 Task: Start in the project AgileMentor the sprint 'System Performance Sprint', with a duration of 3 weeks. Start in the project AgileMentor the sprint 'System Performance Sprint', with a duration of 2 weeks. Start in the project AgileMentor the sprint 'System Performance Sprint', with a duration of 1 week
Action: Mouse moved to (924, 208)
Screenshot: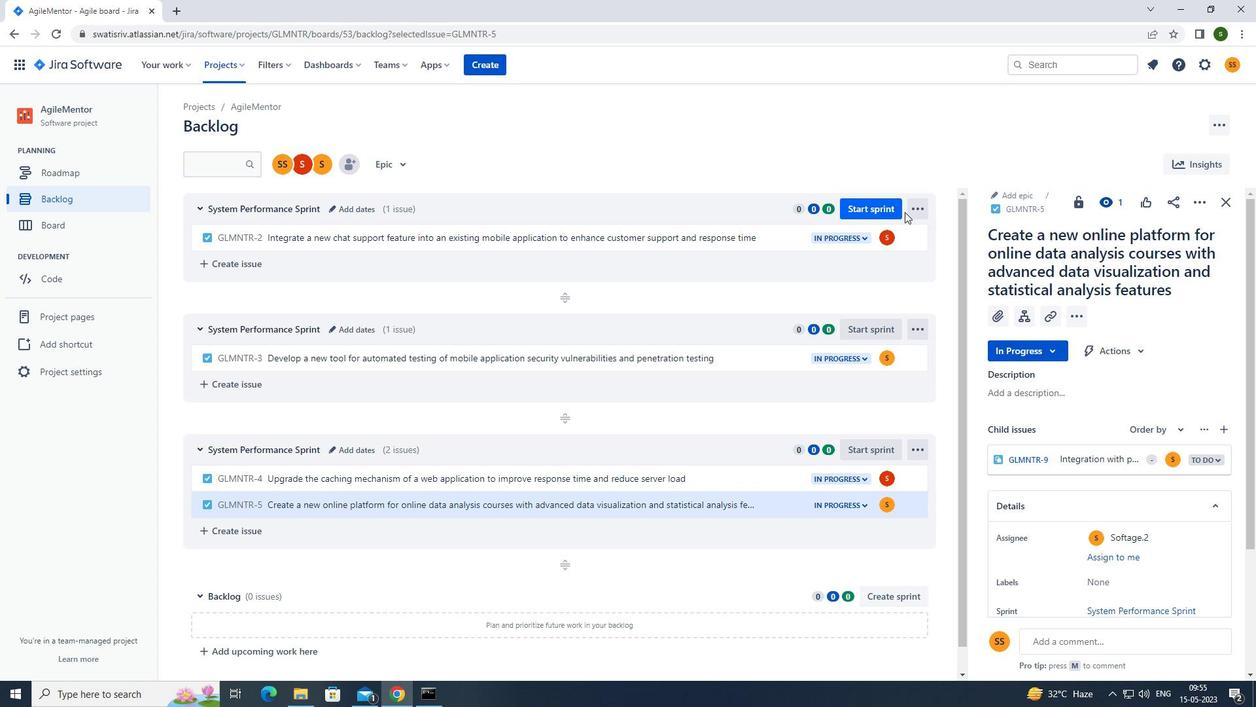 
Action: Mouse pressed left at (924, 208)
Screenshot: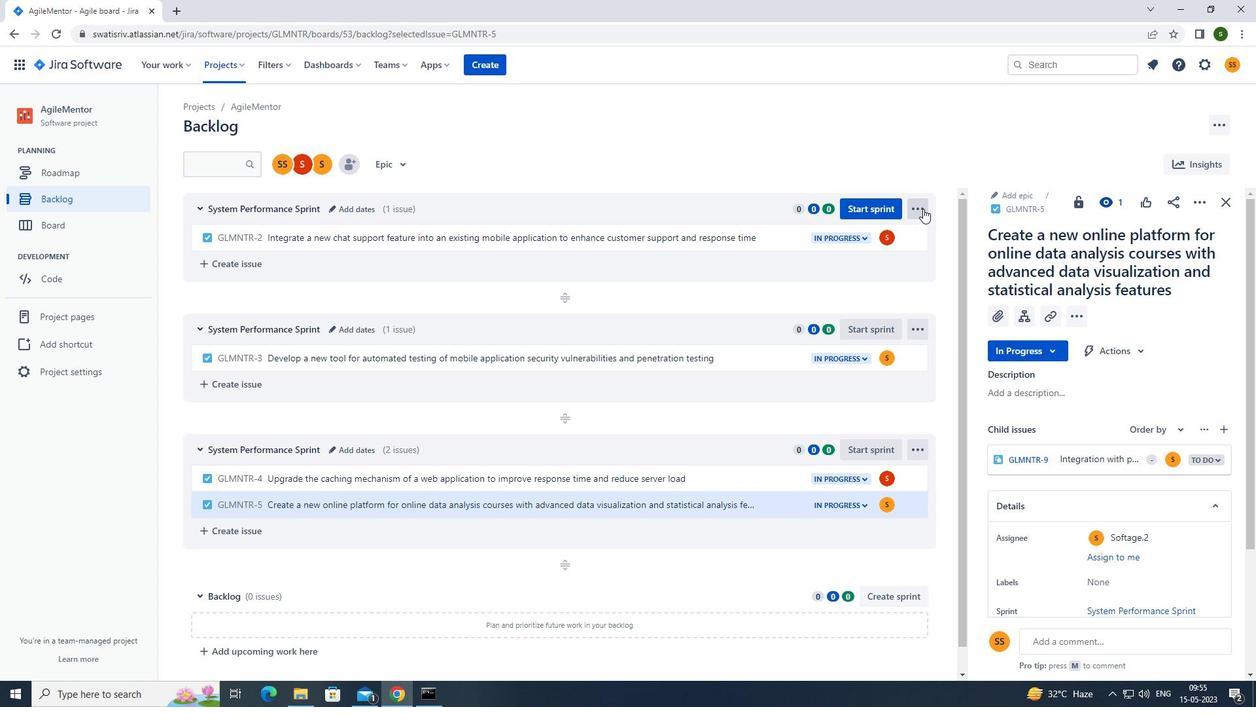 
Action: Mouse moved to (881, 212)
Screenshot: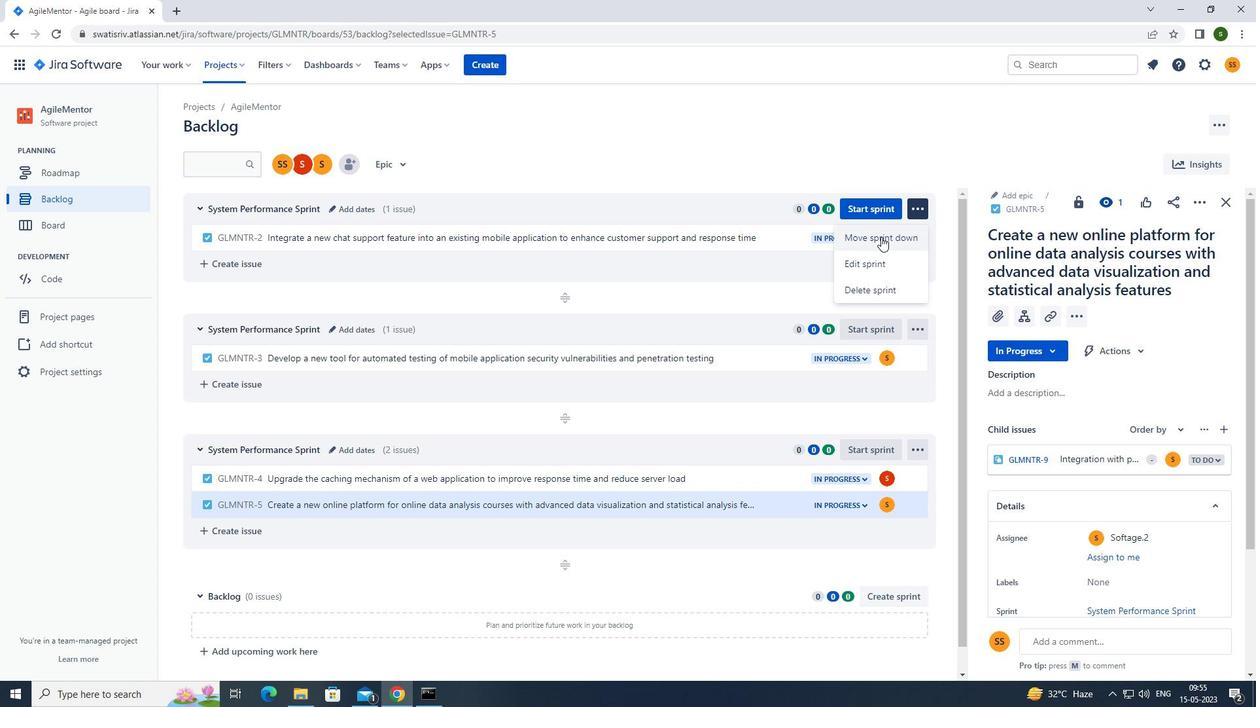 
Action: Mouse pressed left at (881, 212)
Screenshot: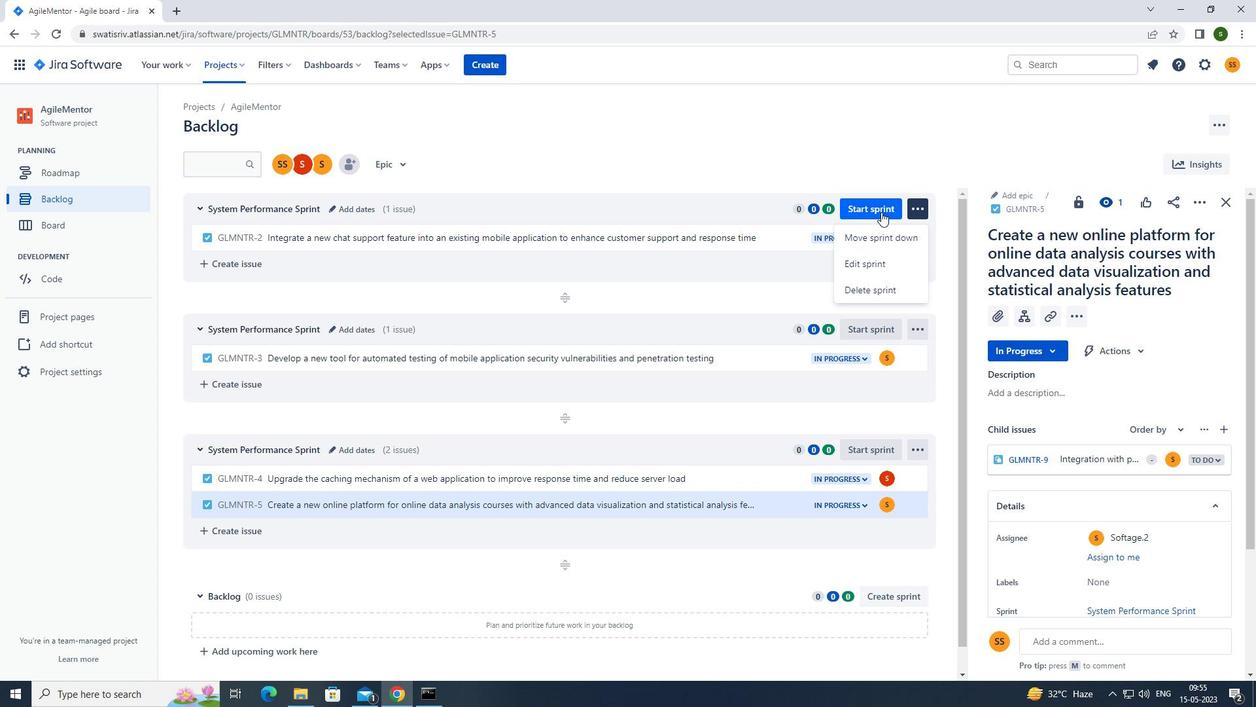 
Action: Mouse moved to (577, 227)
Screenshot: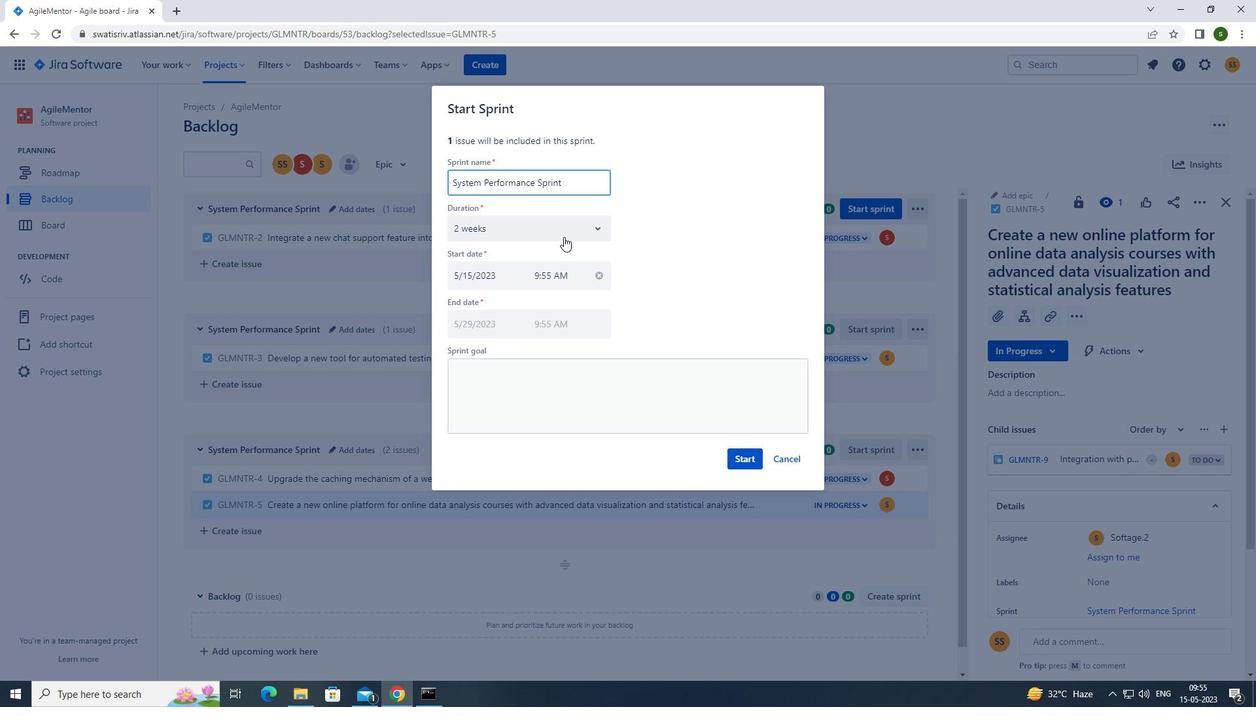
Action: Mouse pressed left at (577, 227)
Screenshot: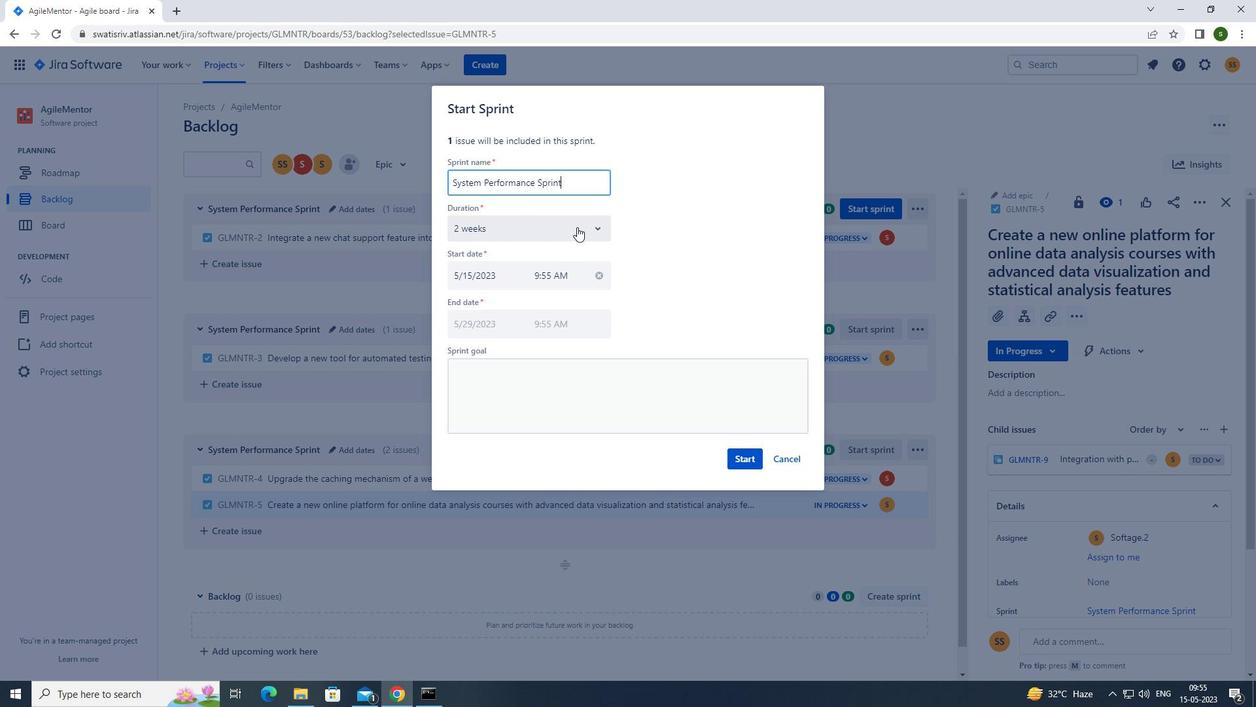 
Action: Mouse moved to (492, 302)
Screenshot: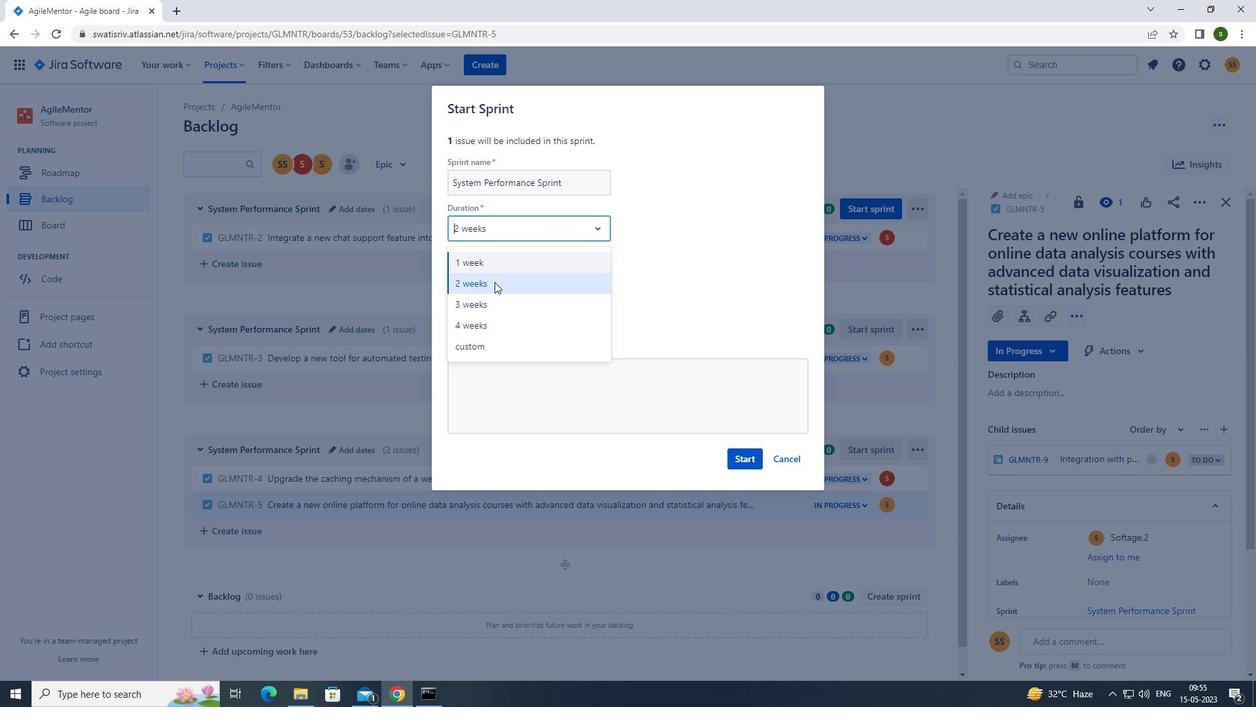 
Action: Mouse pressed left at (492, 302)
Screenshot: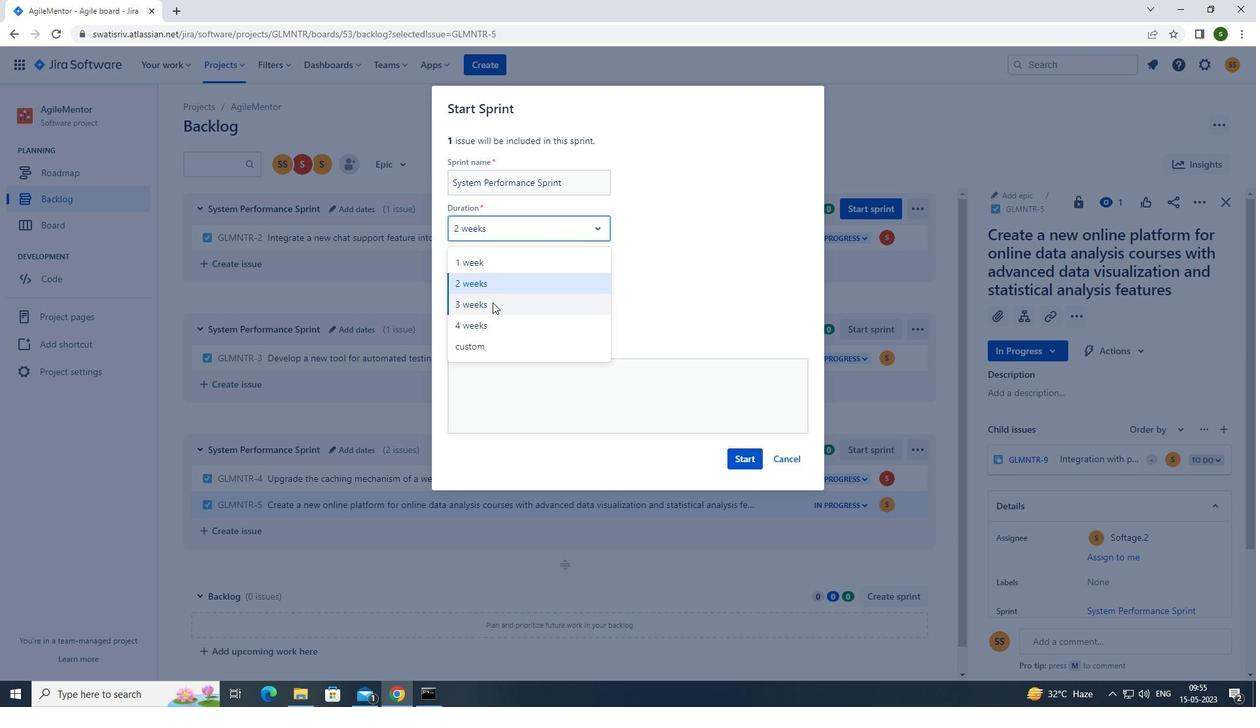 
Action: Mouse moved to (735, 462)
Screenshot: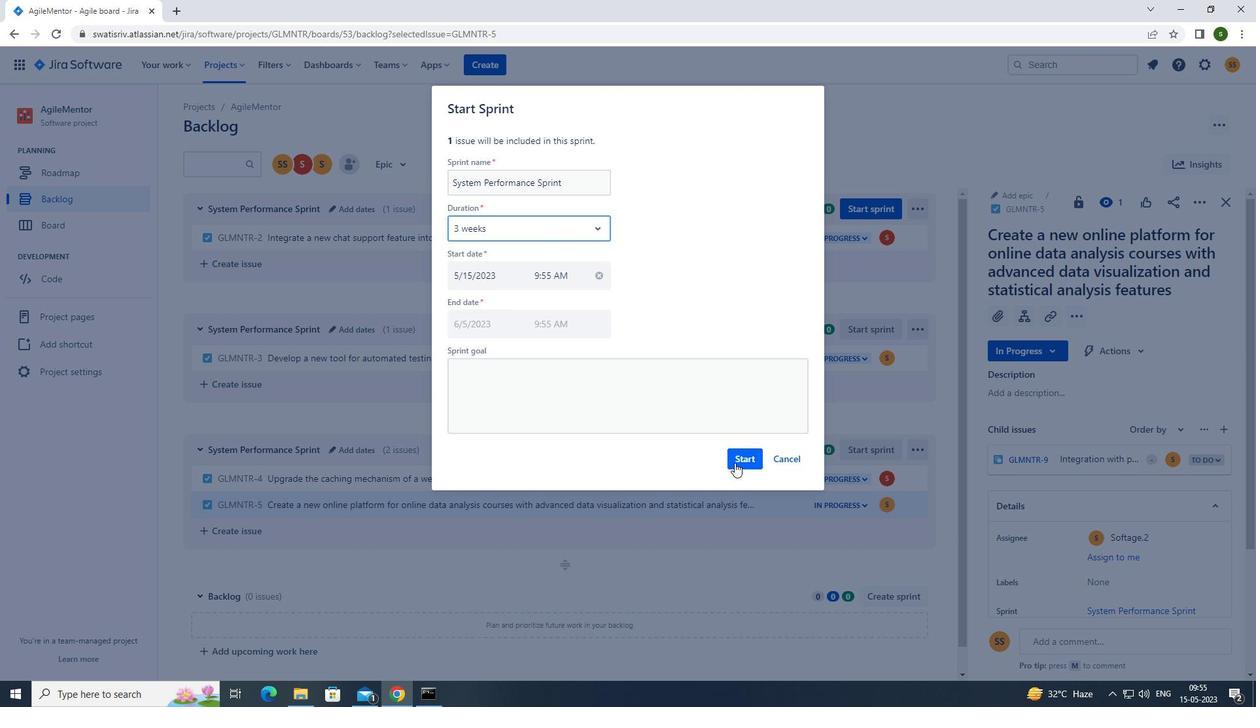 
Action: Mouse pressed left at (735, 462)
Screenshot: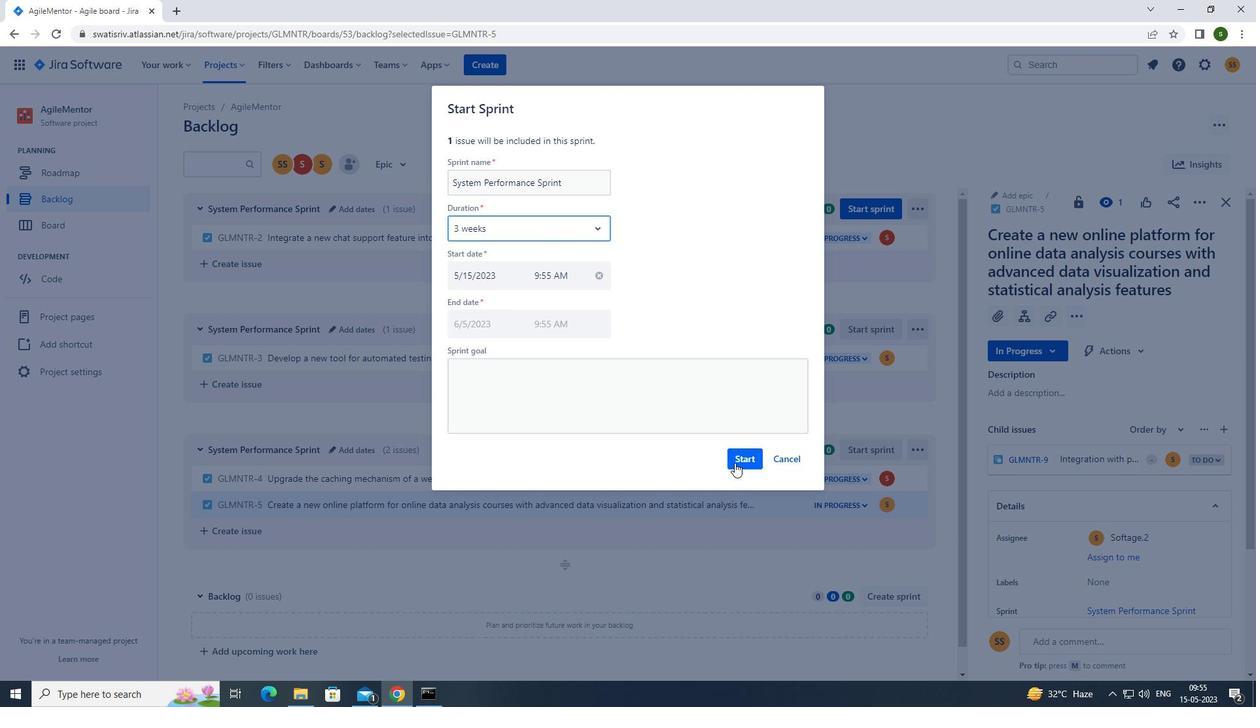 
Action: Mouse moved to (100, 197)
Screenshot: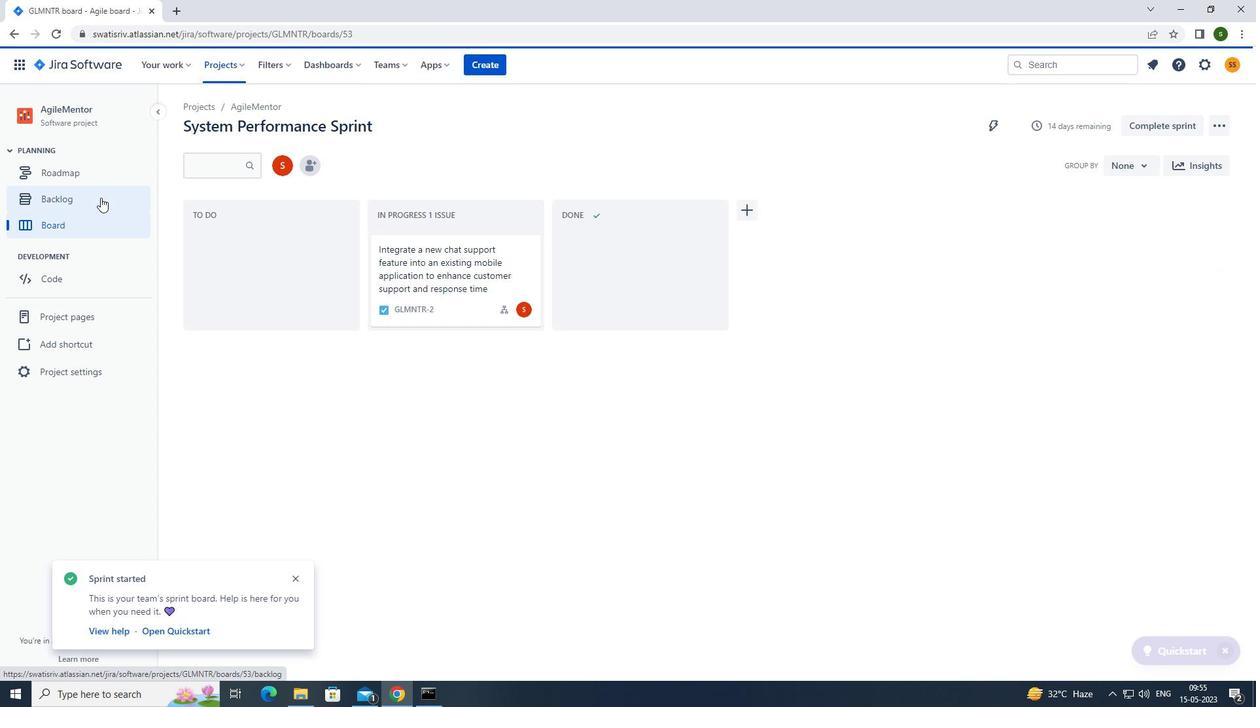 
Action: Mouse pressed left at (100, 197)
Screenshot: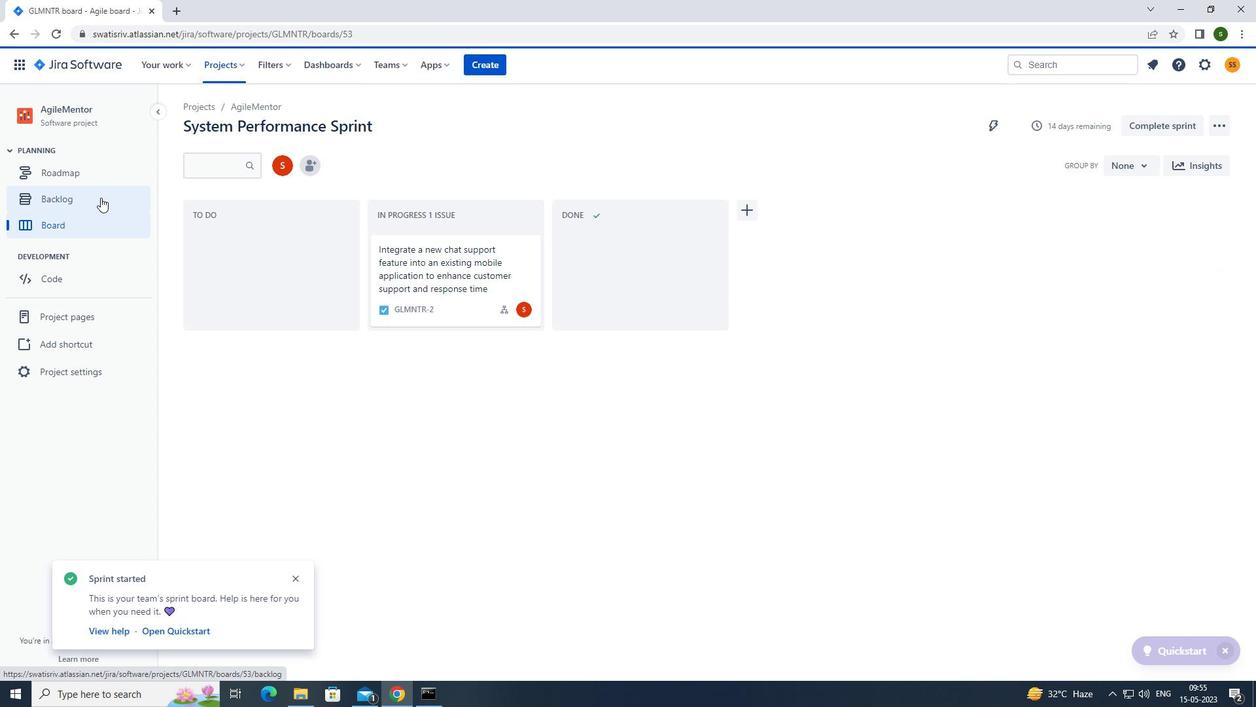 
Action: Mouse moved to (1153, 325)
Screenshot: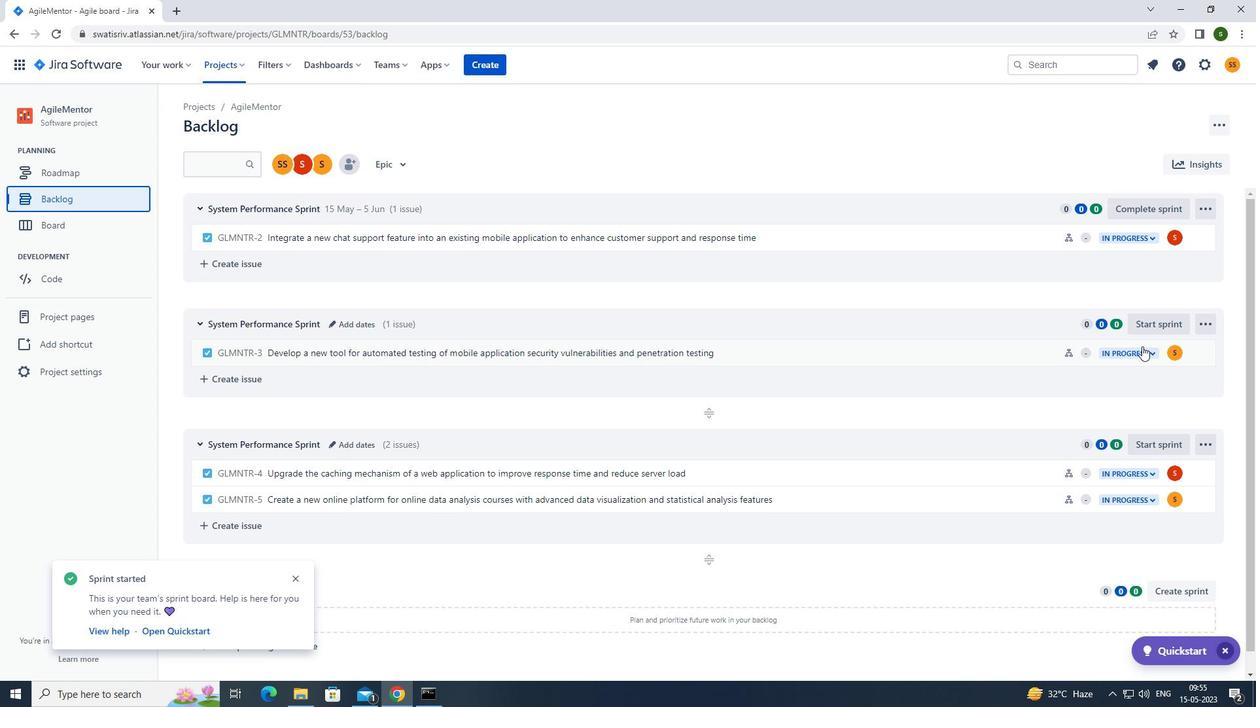 
Action: Mouse pressed left at (1153, 325)
Screenshot: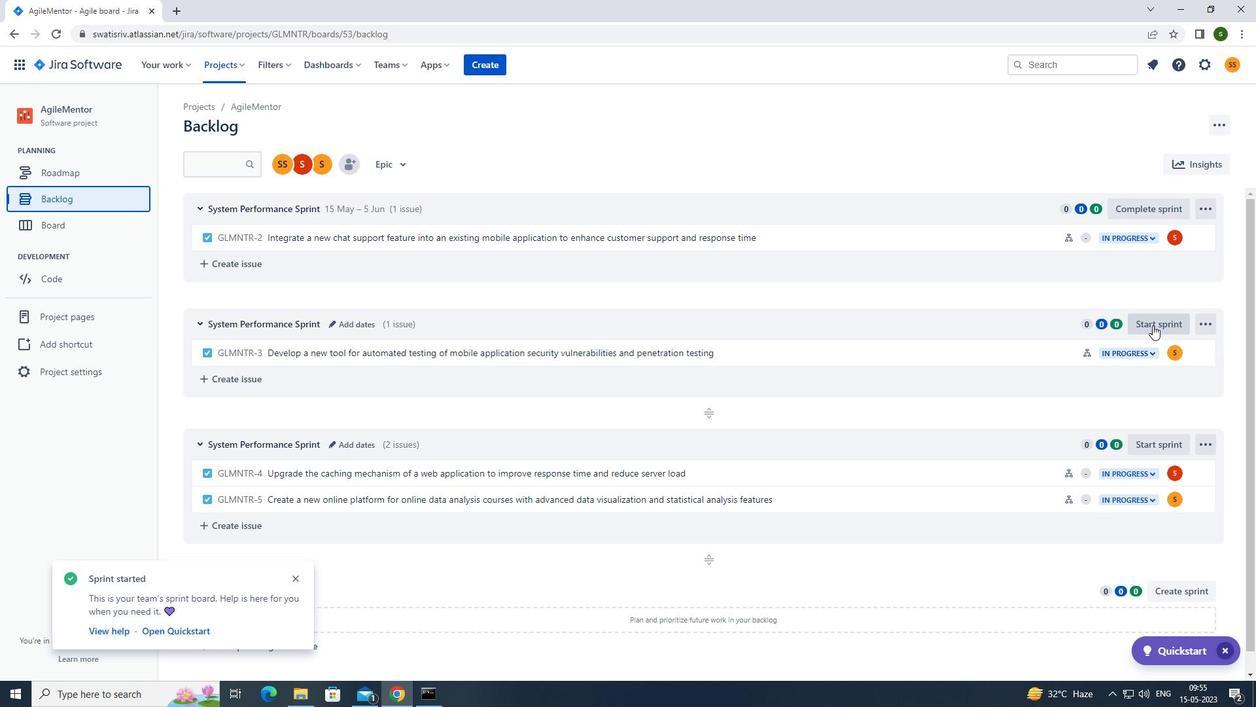
Action: Mouse moved to (564, 225)
Screenshot: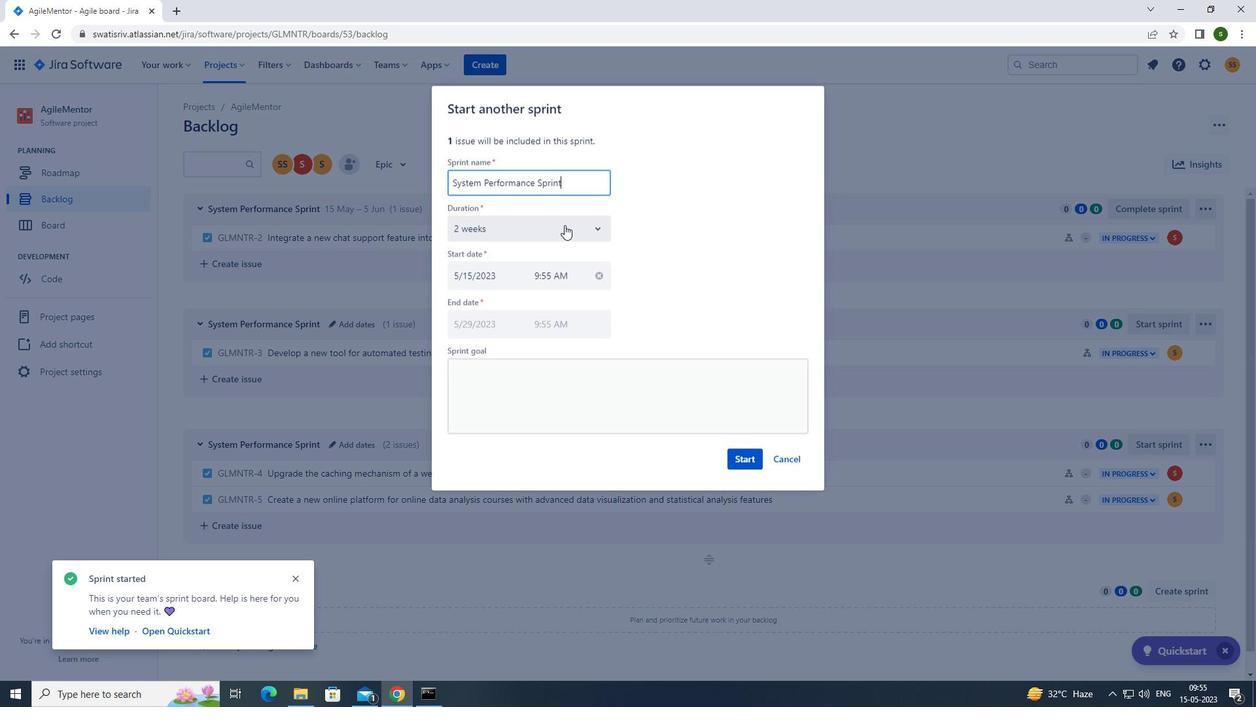 
Action: Mouse pressed left at (564, 225)
Screenshot: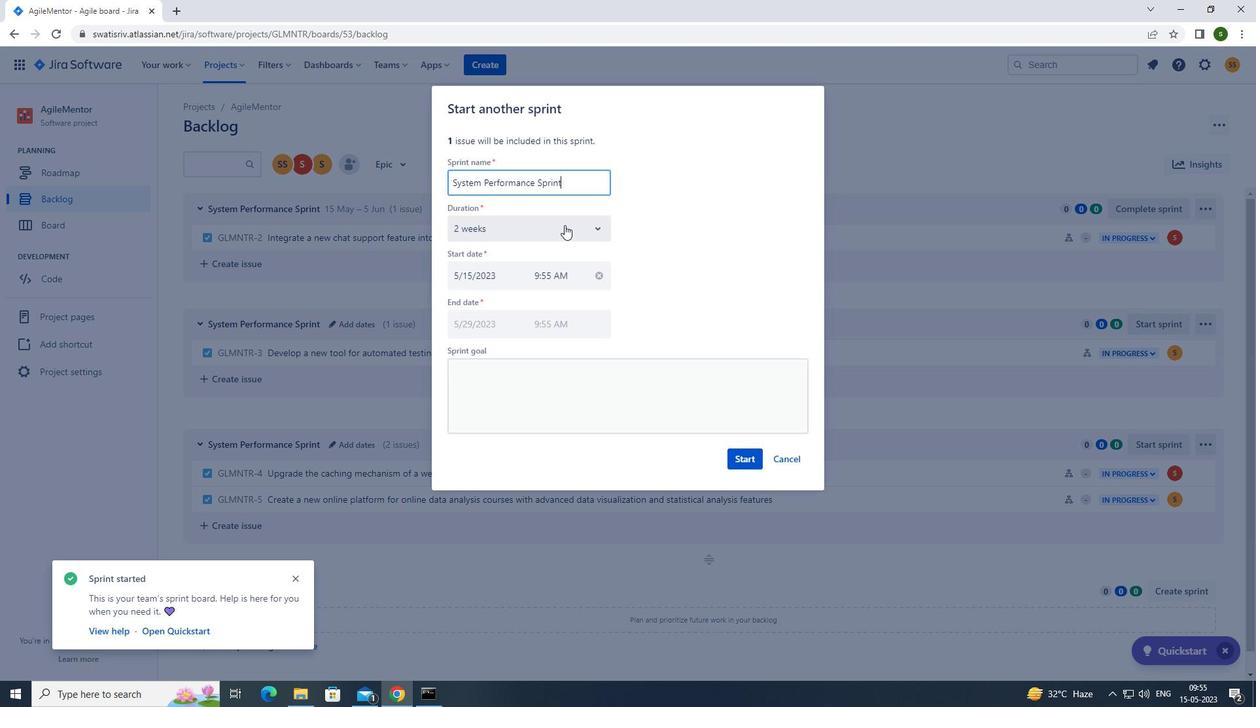 
Action: Mouse moved to (485, 284)
Screenshot: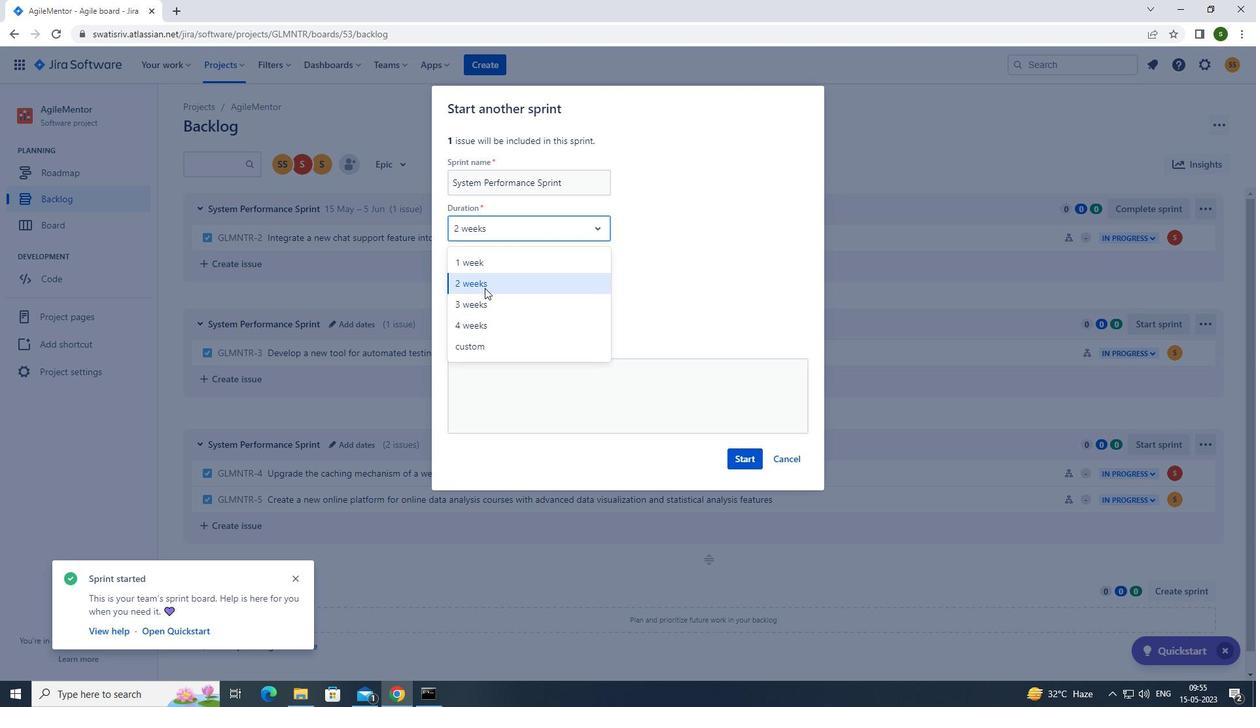 
Action: Mouse pressed left at (485, 284)
Screenshot: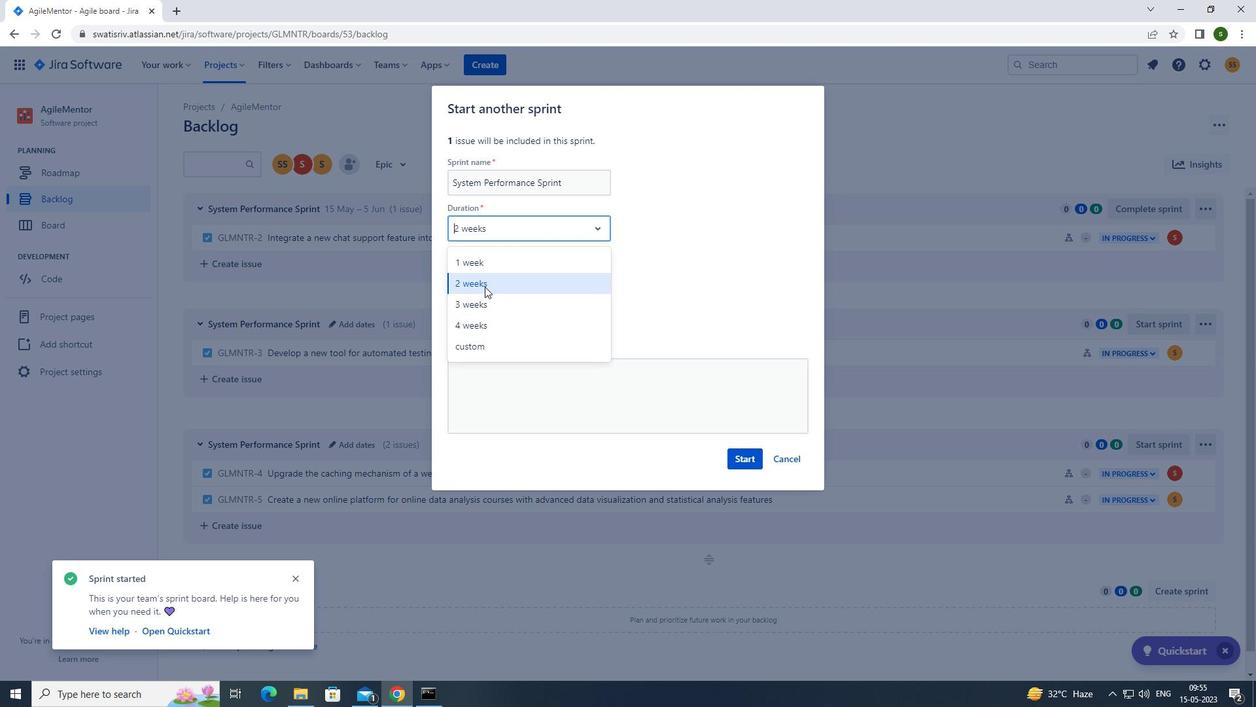 
Action: Mouse moved to (749, 459)
Screenshot: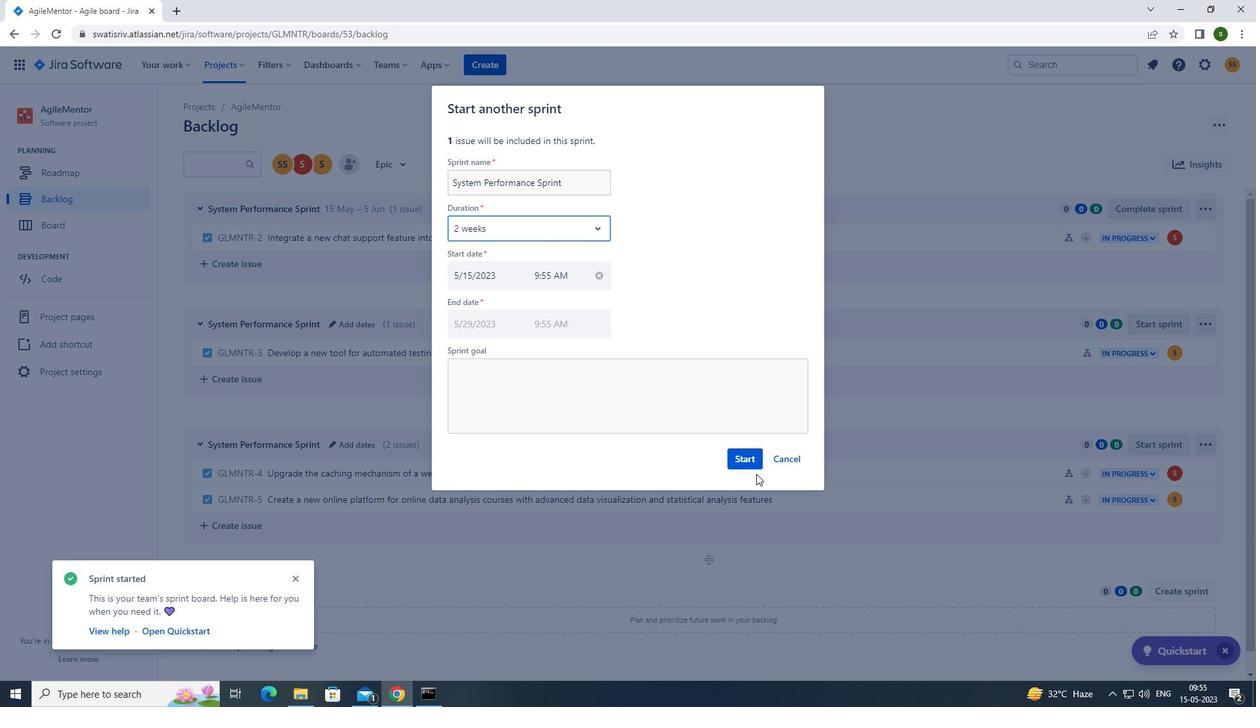 
Action: Mouse pressed left at (749, 459)
Screenshot: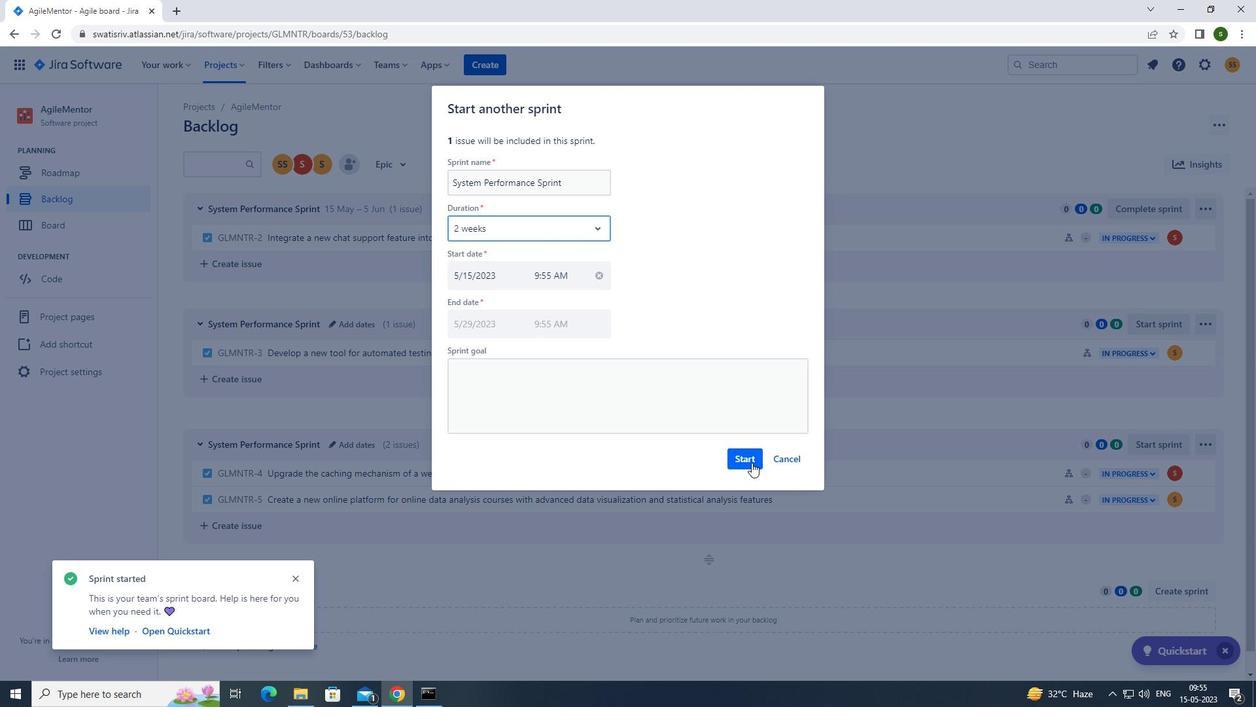 
Action: Mouse moved to (86, 197)
Screenshot: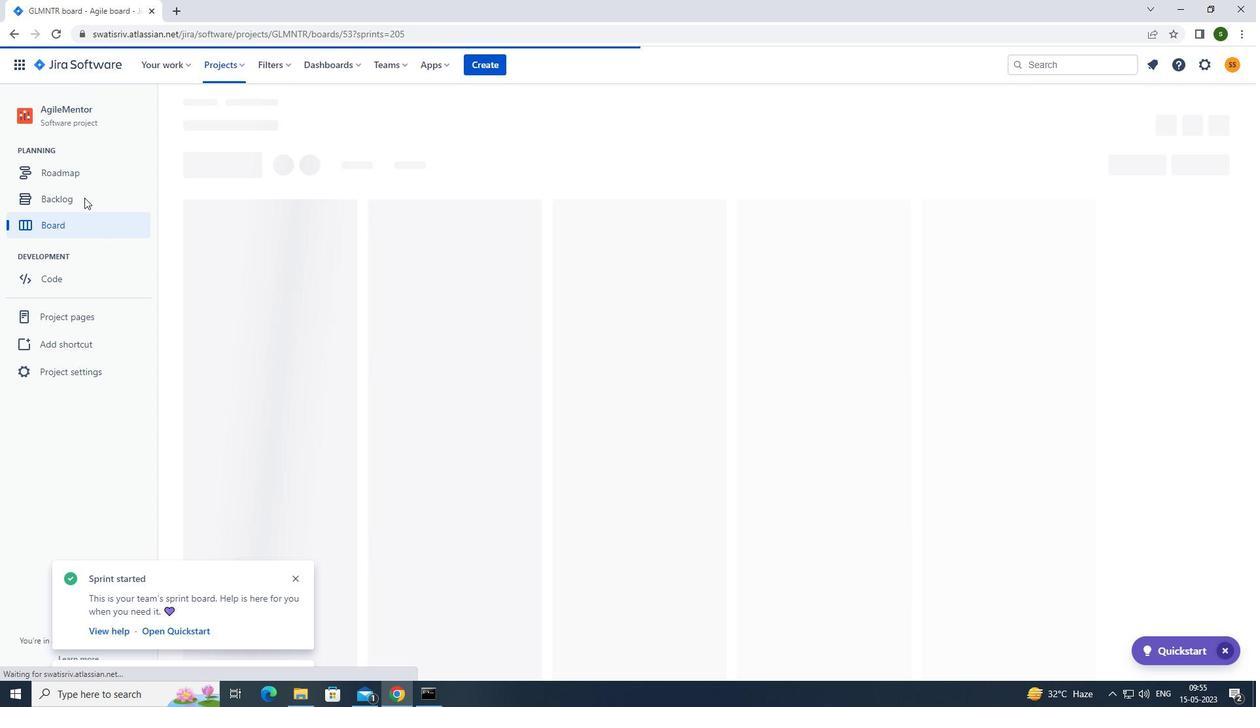 
Action: Mouse pressed left at (86, 197)
Screenshot: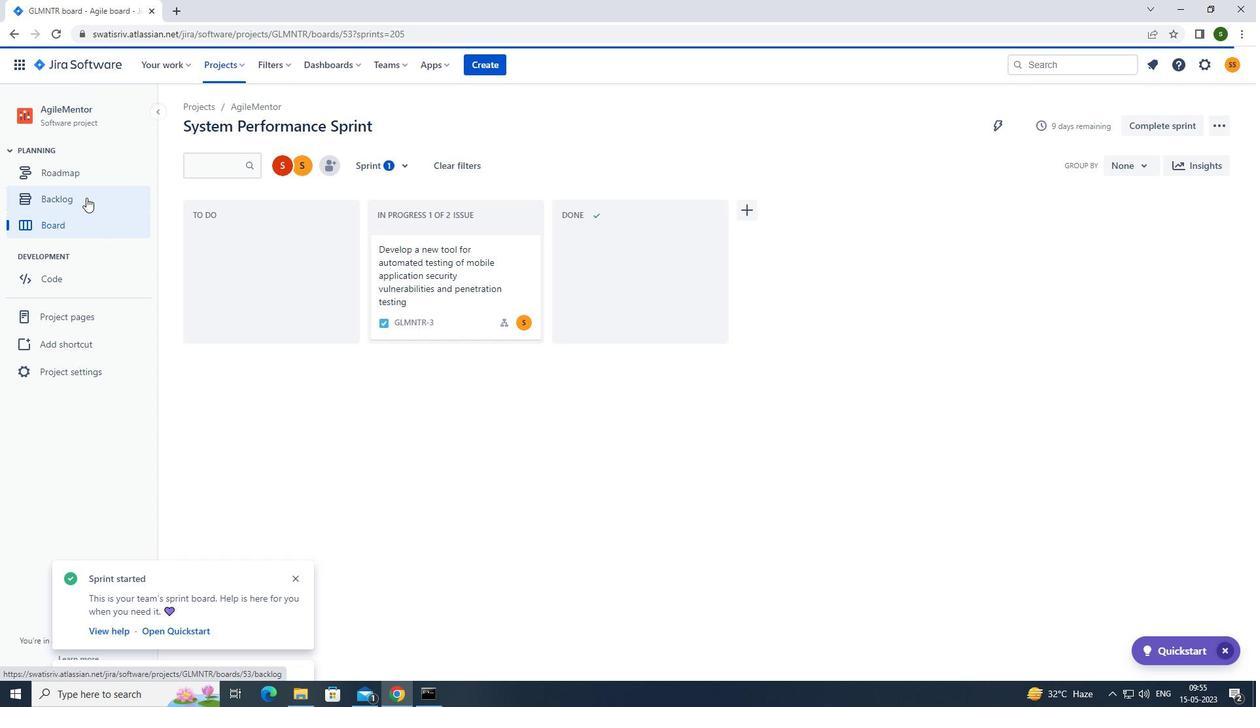 
Action: Mouse moved to (1158, 438)
Screenshot: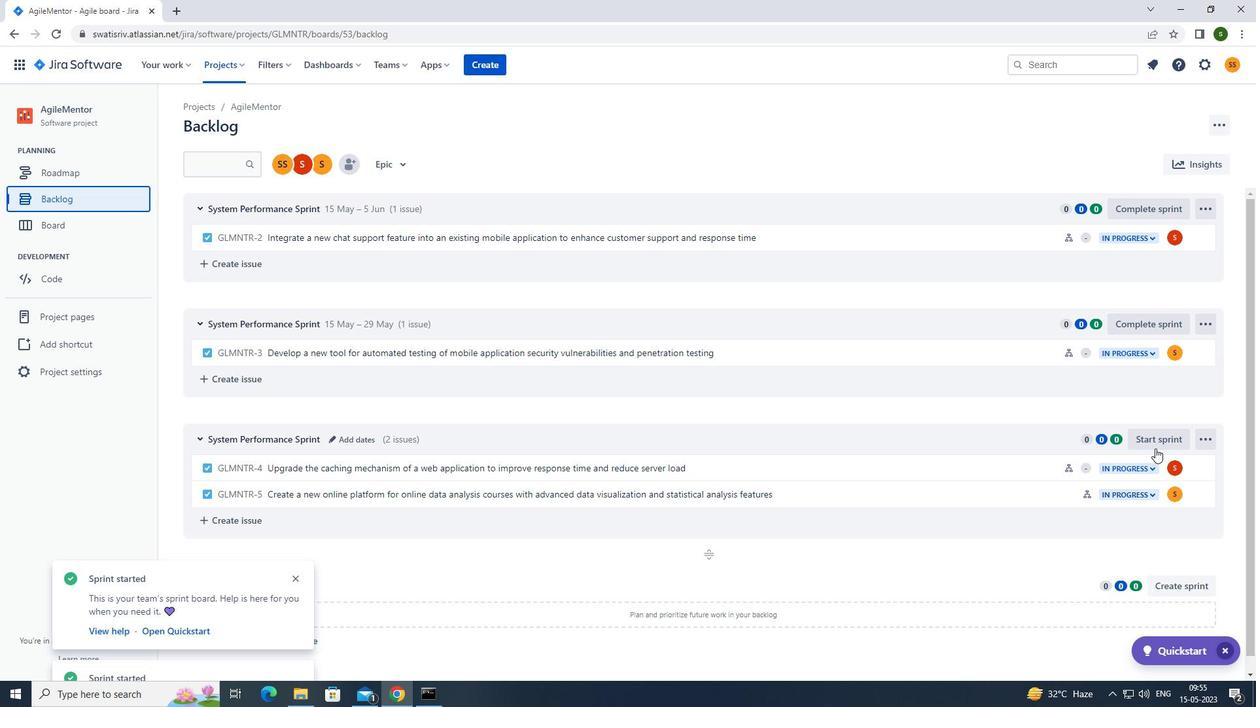 
Action: Mouse pressed left at (1158, 438)
Screenshot: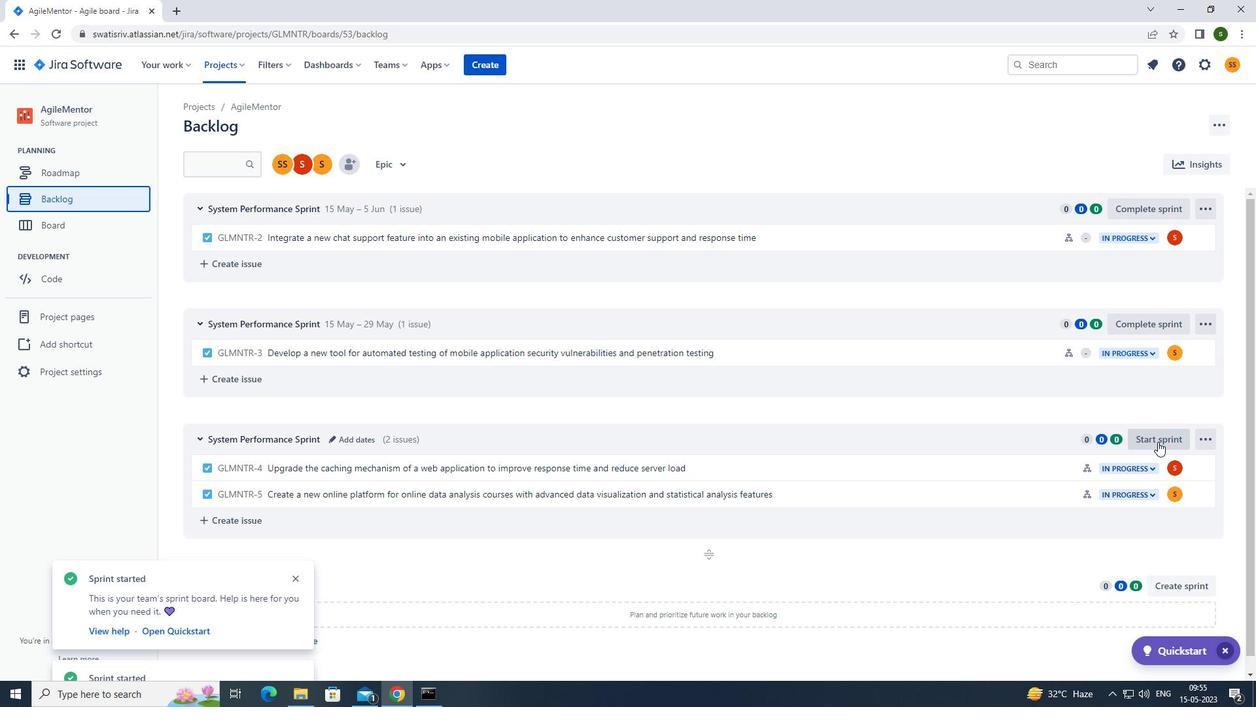 
Action: Mouse moved to (593, 223)
Screenshot: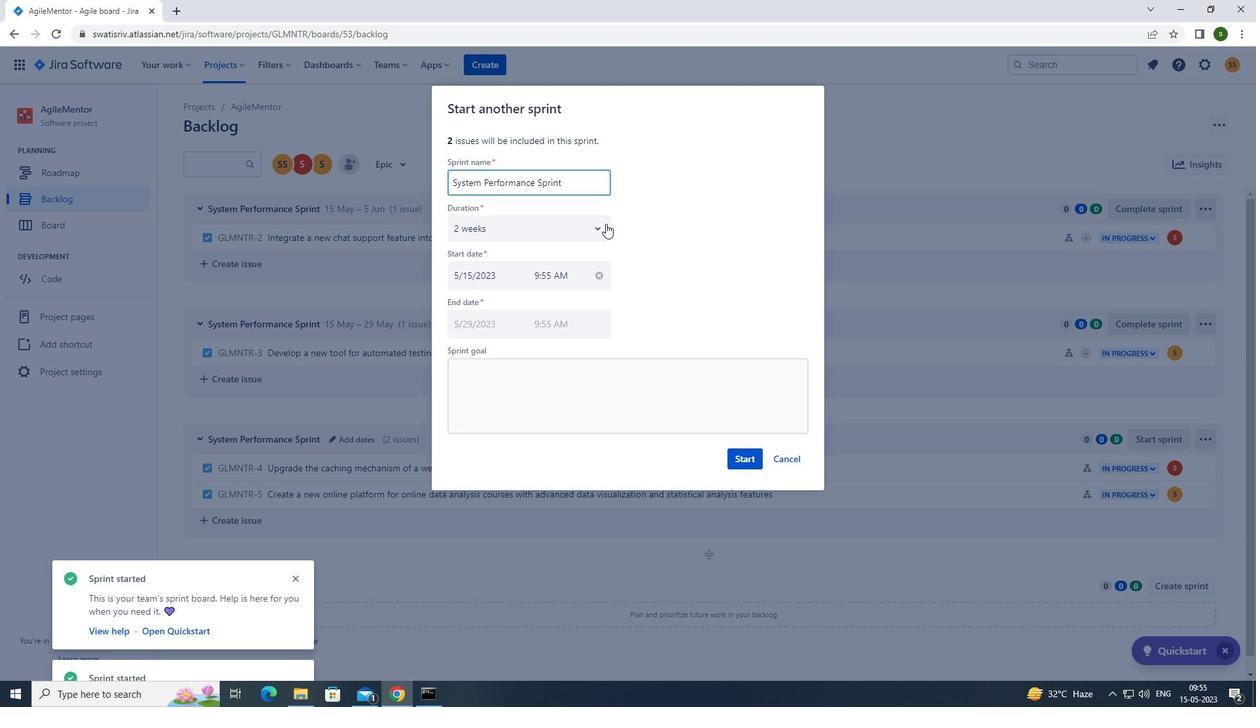 
Action: Mouse pressed left at (593, 223)
Screenshot: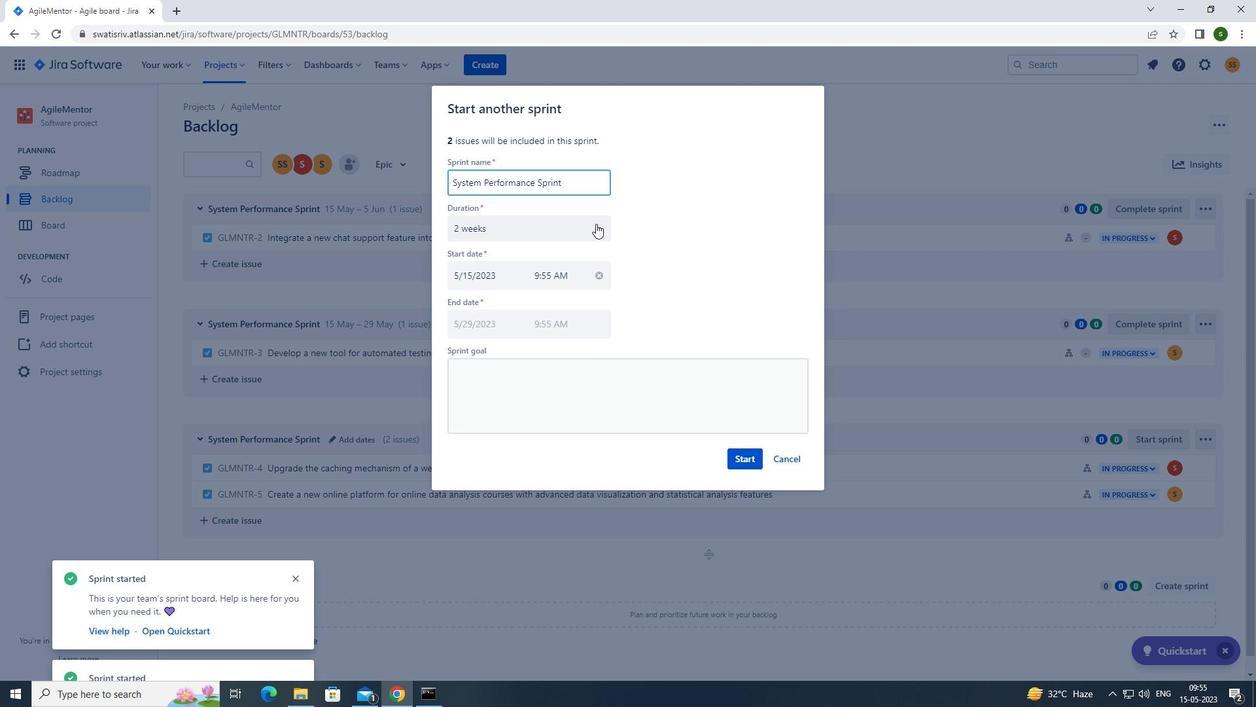 
Action: Mouse moved to (556, 259)
Screenshot: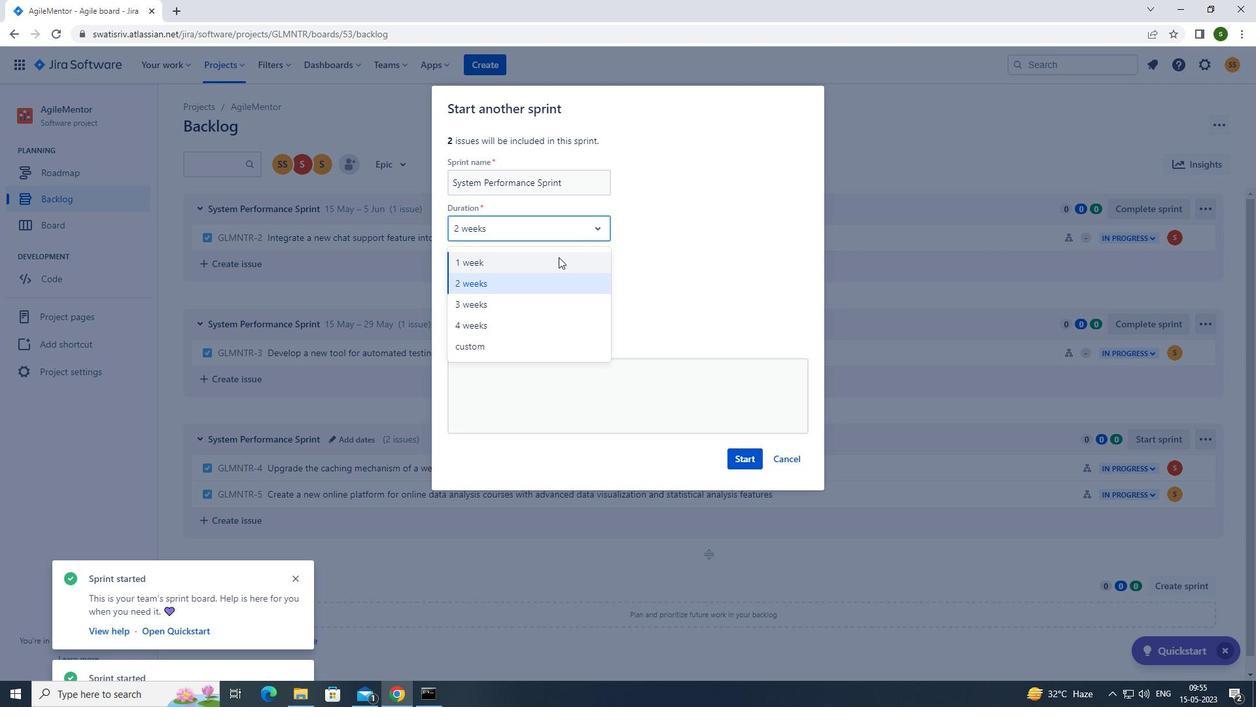 
Action: Mouse pressed left at (556, 259)
Screenshot: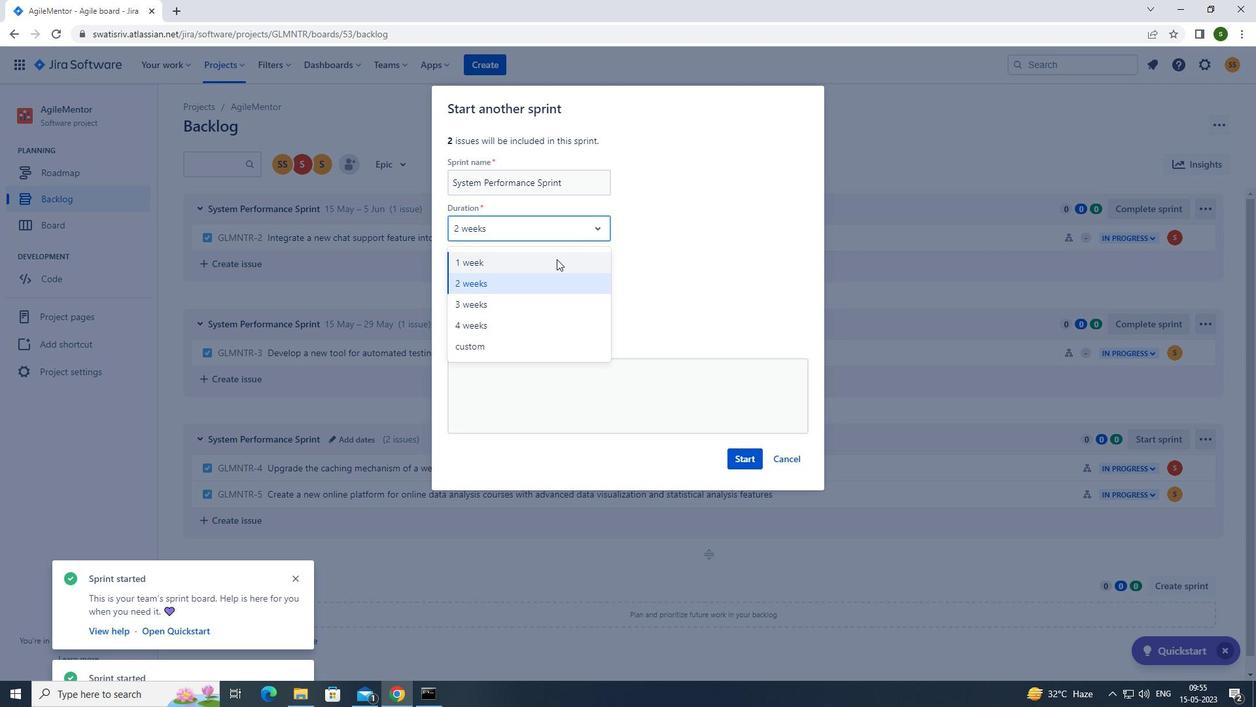 
Action: Mouse moved to (747, 452)
Screenshot: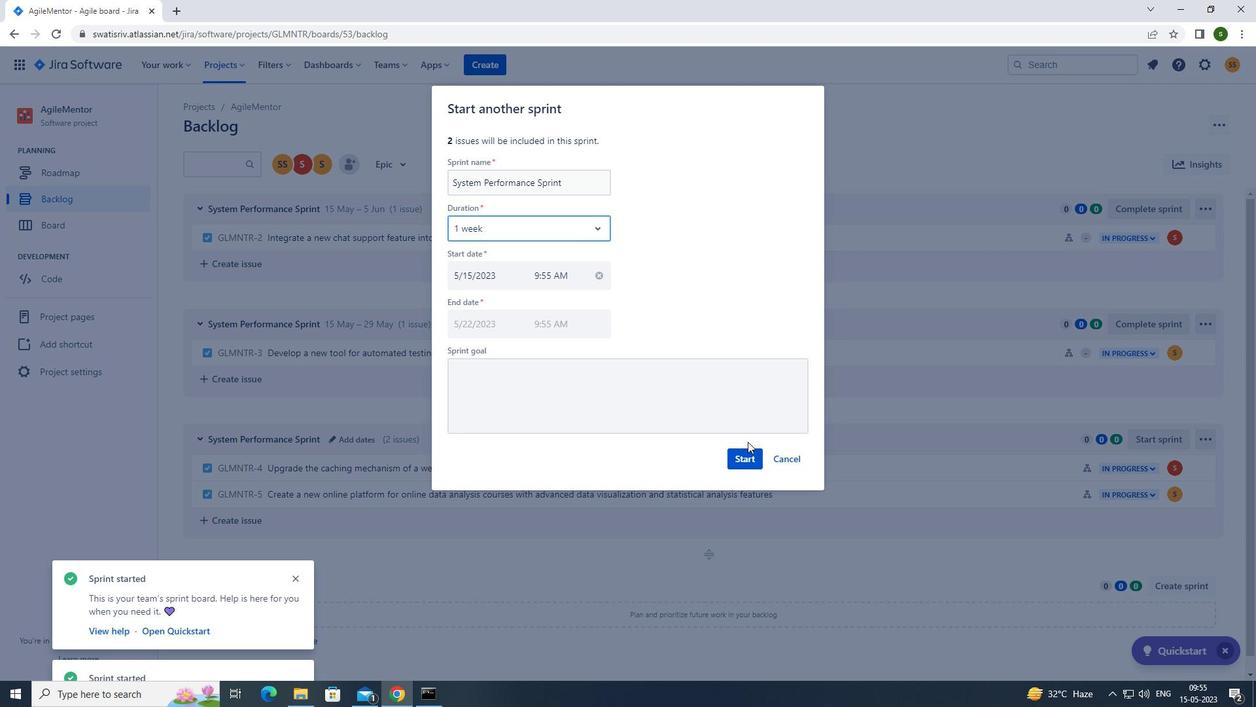 
Action: Mouse pressed left at (747, 452)
Screenshot: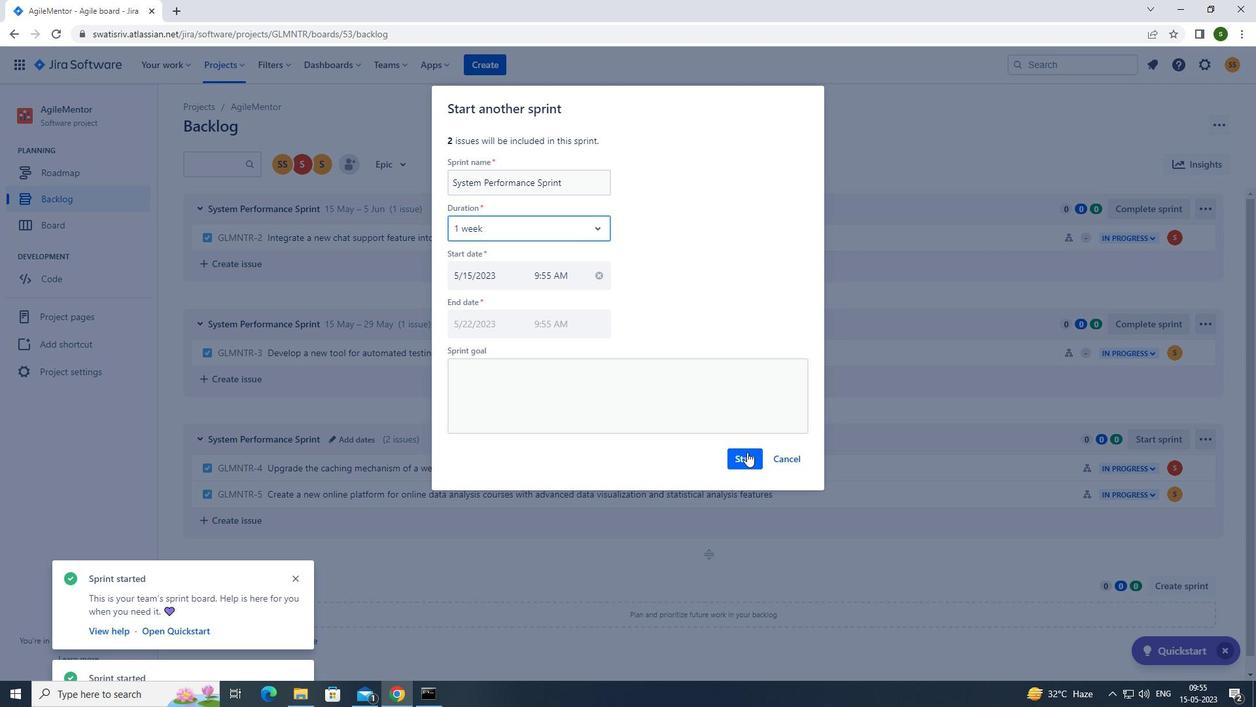 
